Task: Reply to email with the signature Ella Clark with the subject 'Request for an interview' from softage.1@softage.net with the message 'Can you provide an update on the status of the project?'
Action: Mouse moved to (1079, 256)
Screenshot: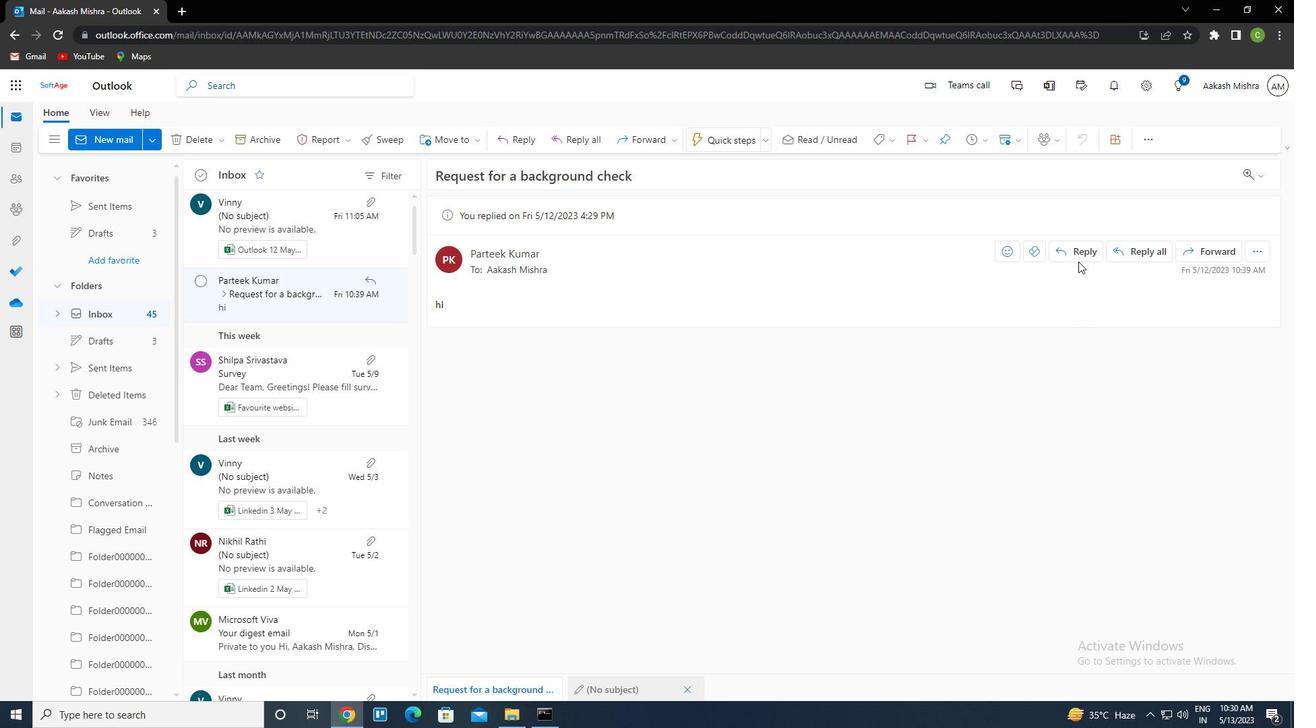 
Action: Mouse pressed left at (1079, 256)
Screenshot: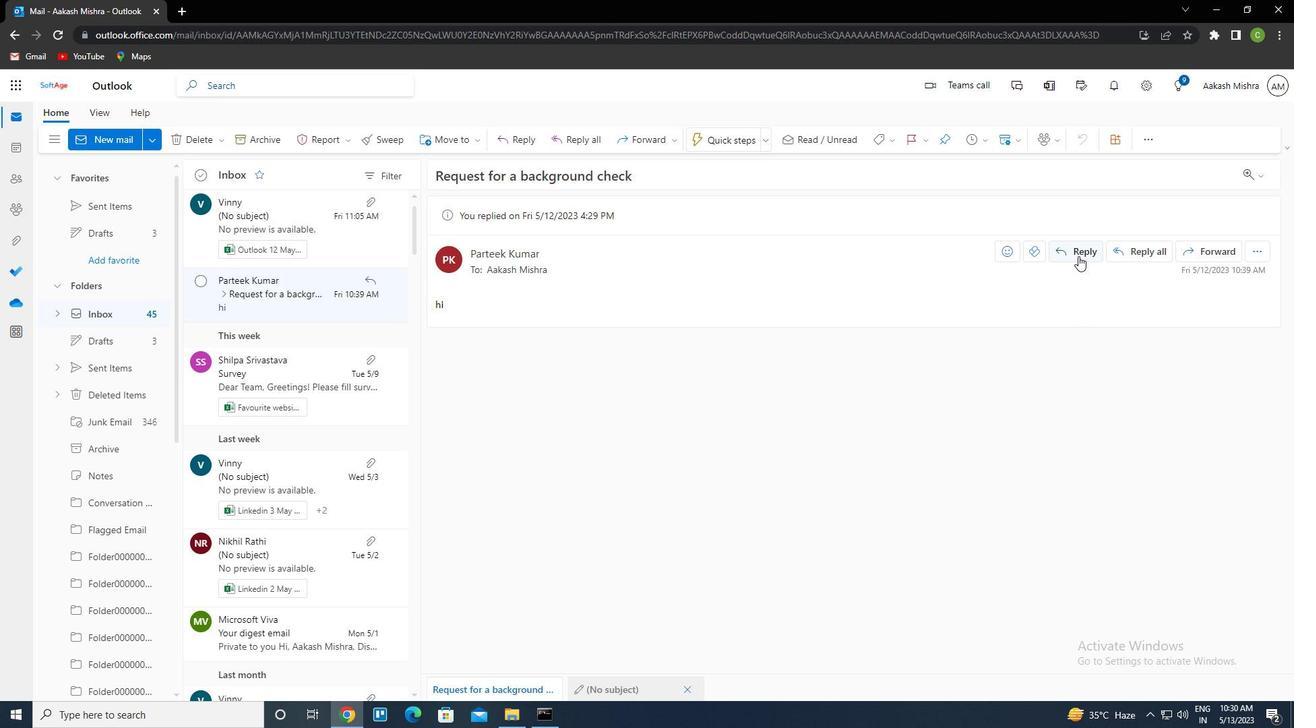 
Action: Mouse moved to (884, 141)
Screenshot: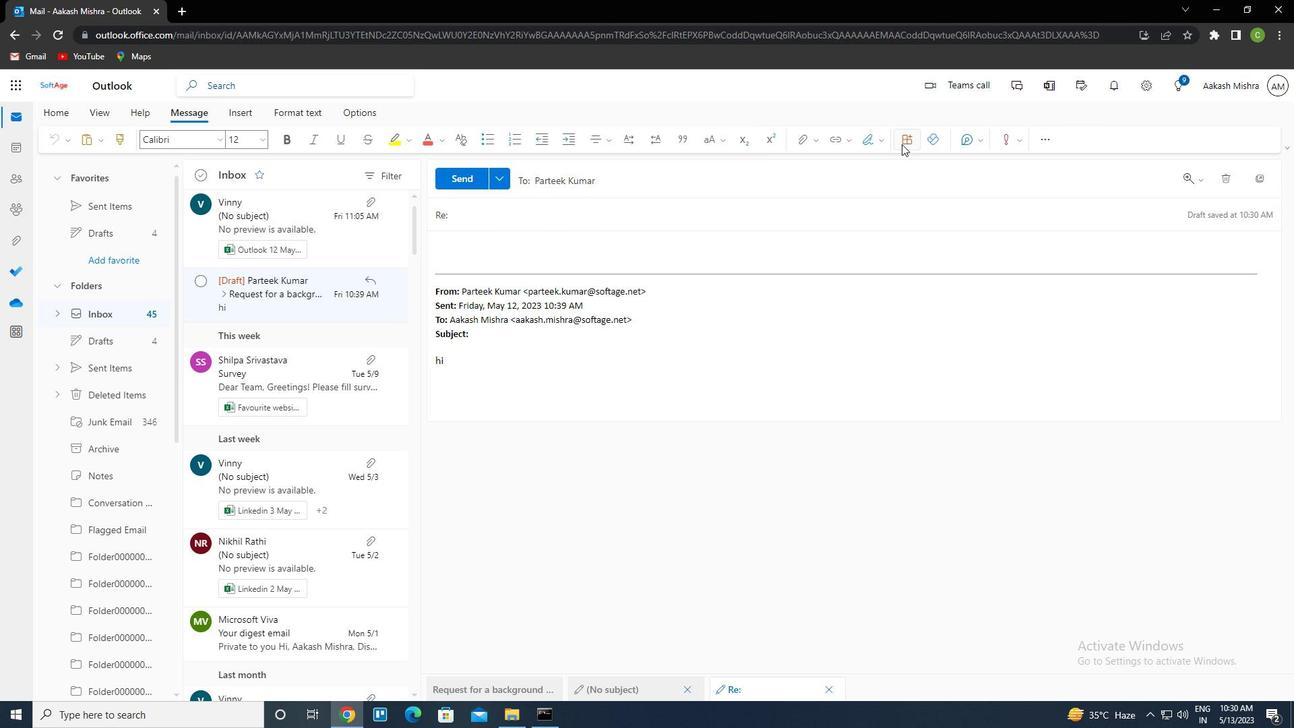 
Action: Mouse pressed left at (884, 141)
Screenshot: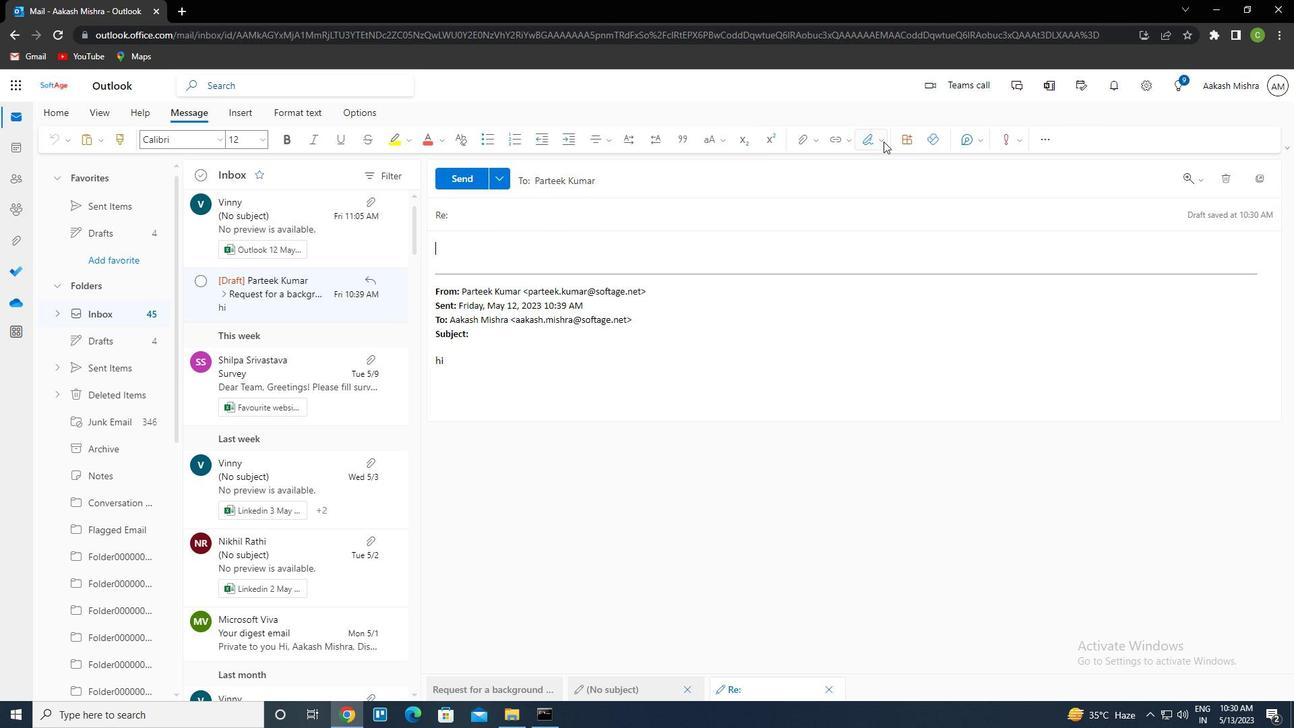 
Action: Mouse moved to (843, 194)
Screenshot: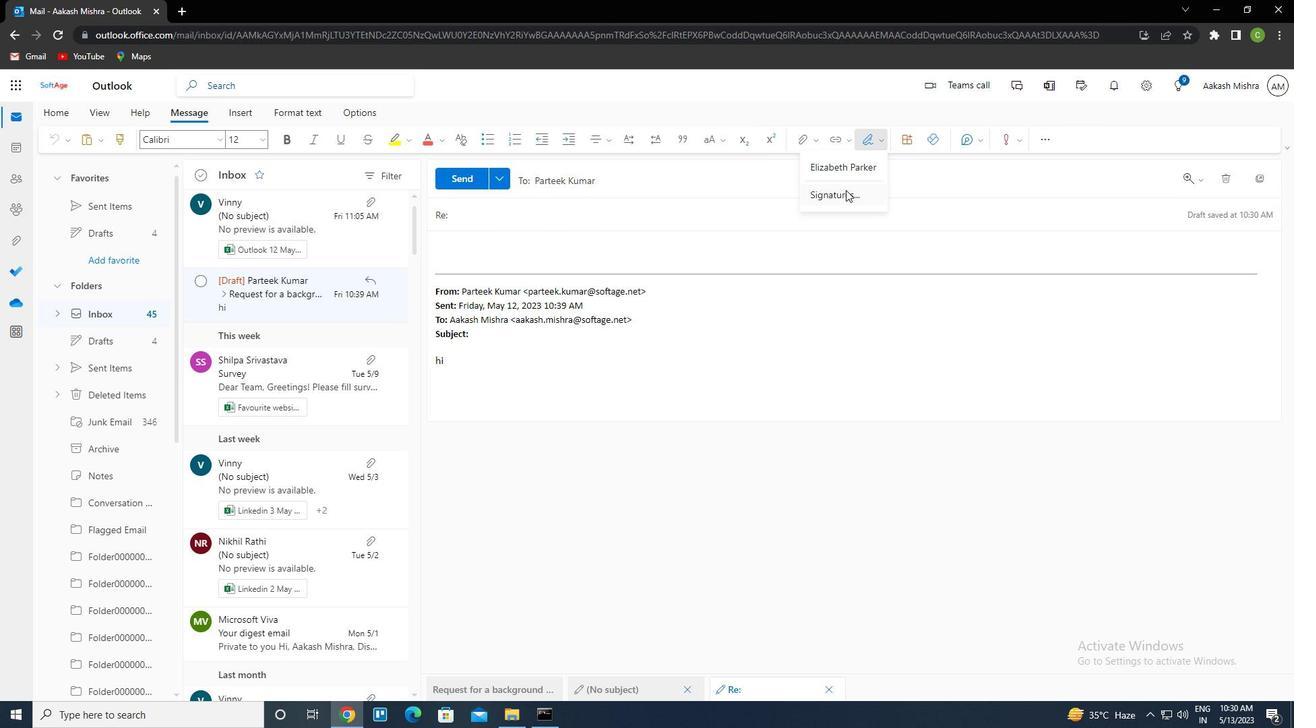 
Action: Mouse pressed left at (843, 194)
Screenshot: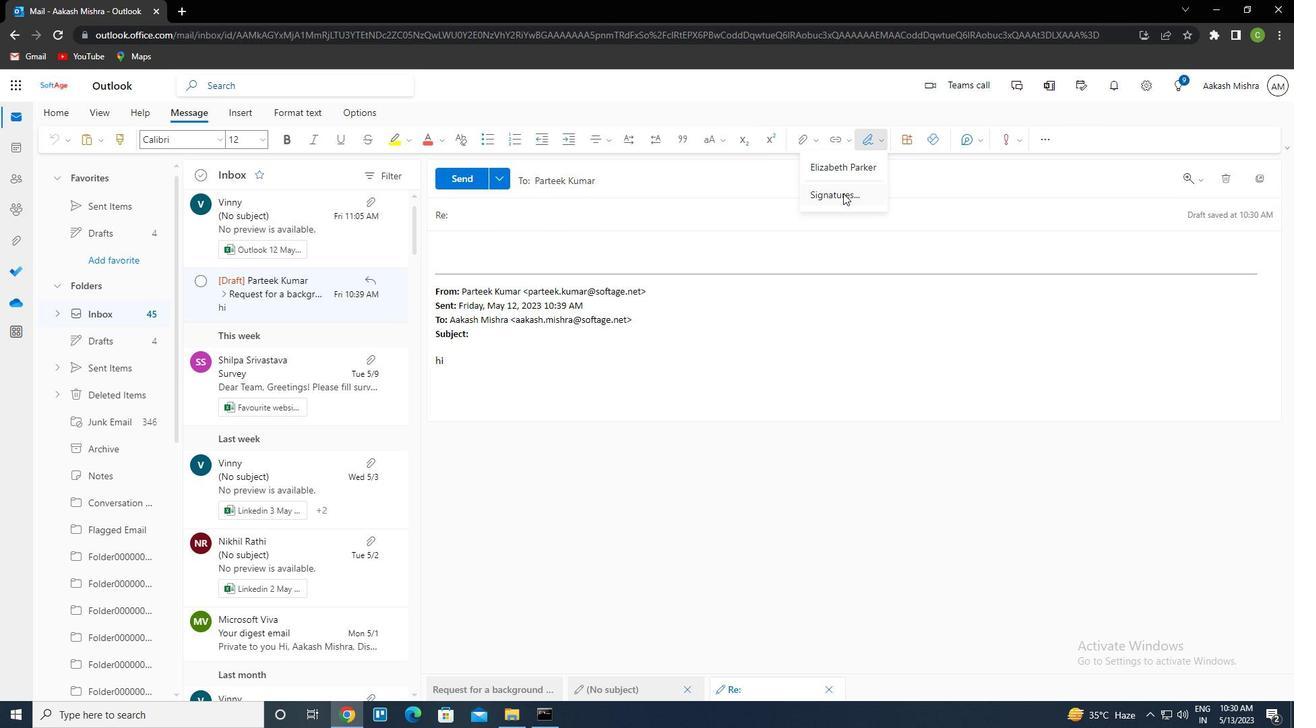 
Action: Mouse moved to (900, 245)
Screenshot: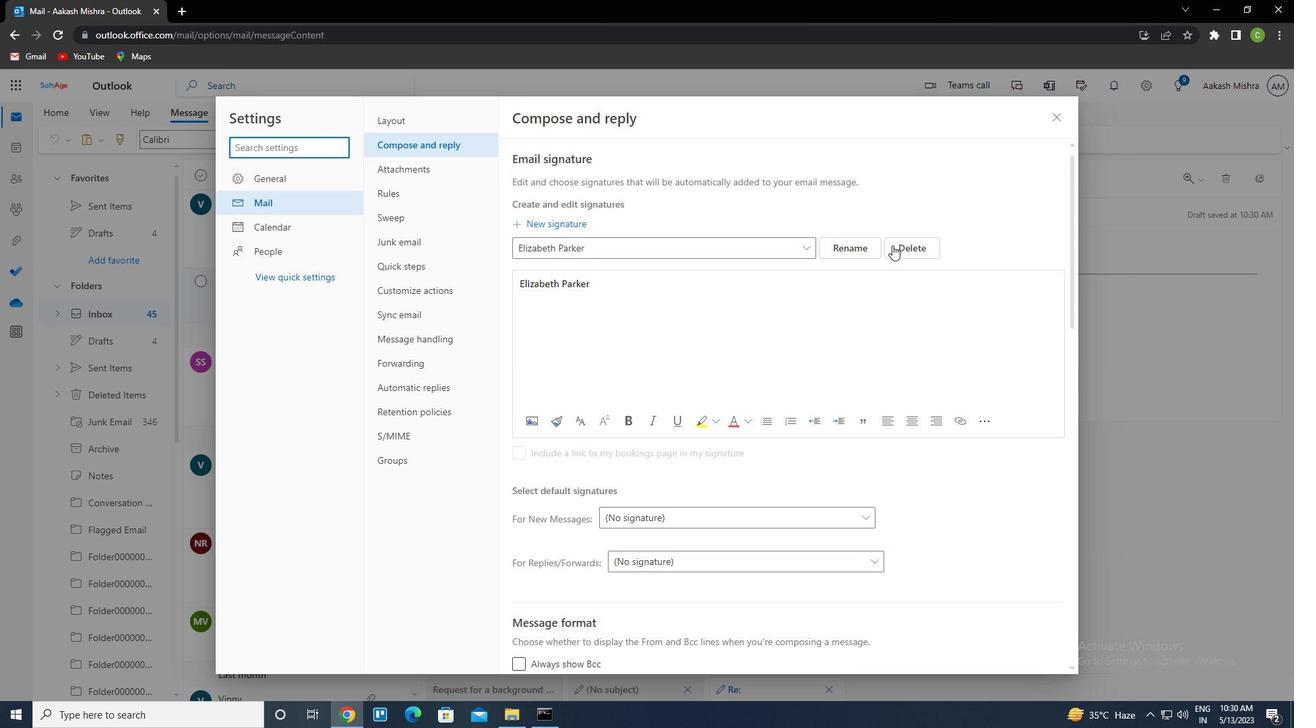 
Action: Mouse pressed left at (900, 245)
Screenshot: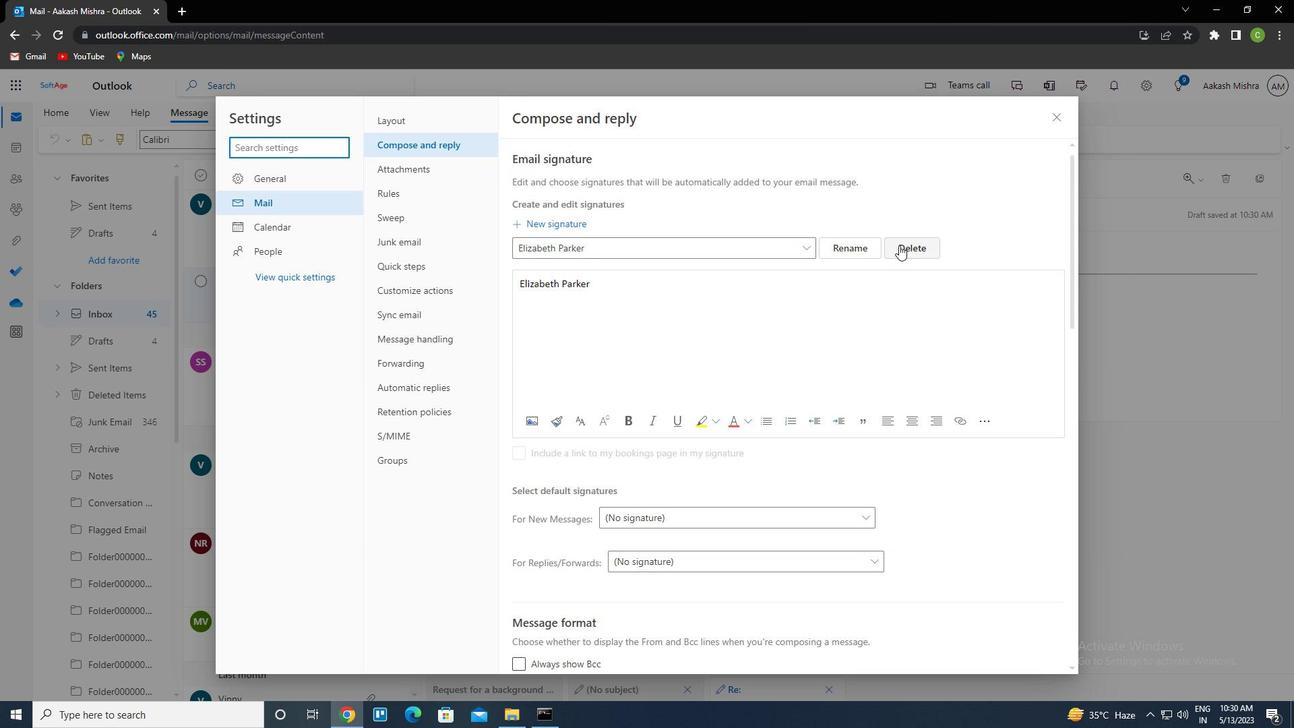 
Action: Mouse moved to (743, 256)
Screenshot: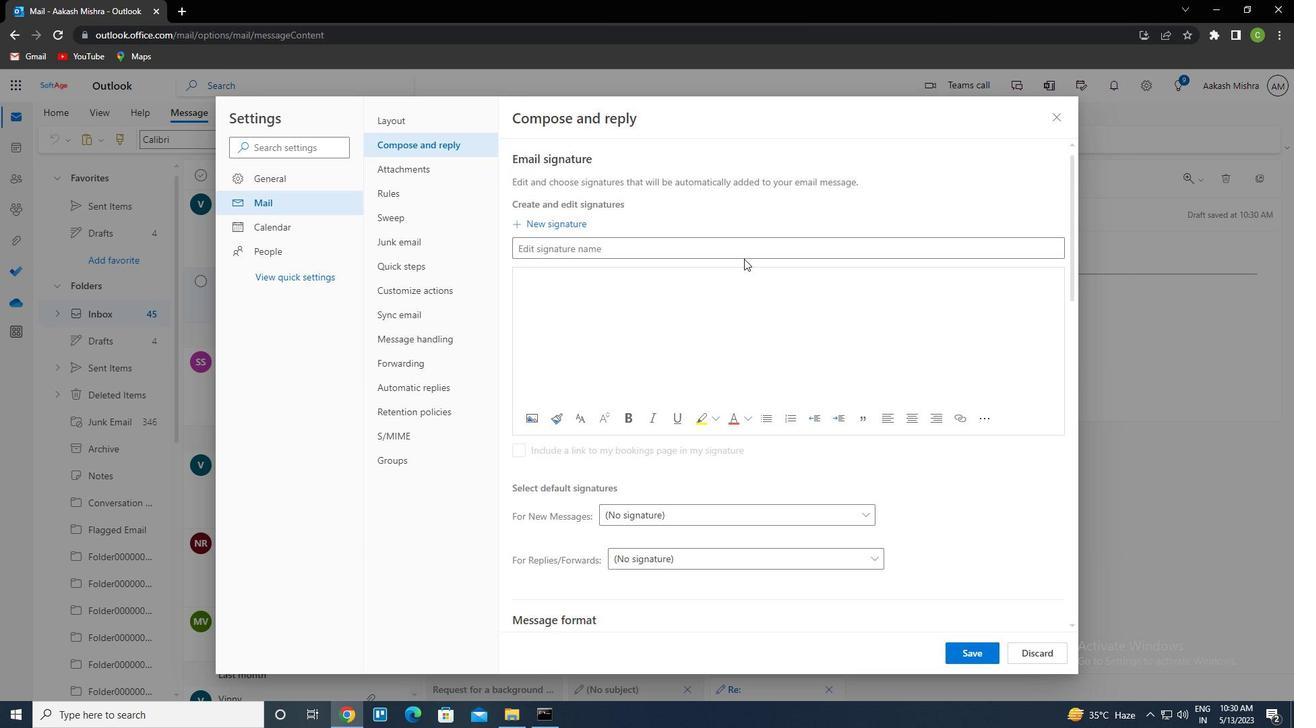 
Action: Mouse pressed left at (743, 256)
Screenshot: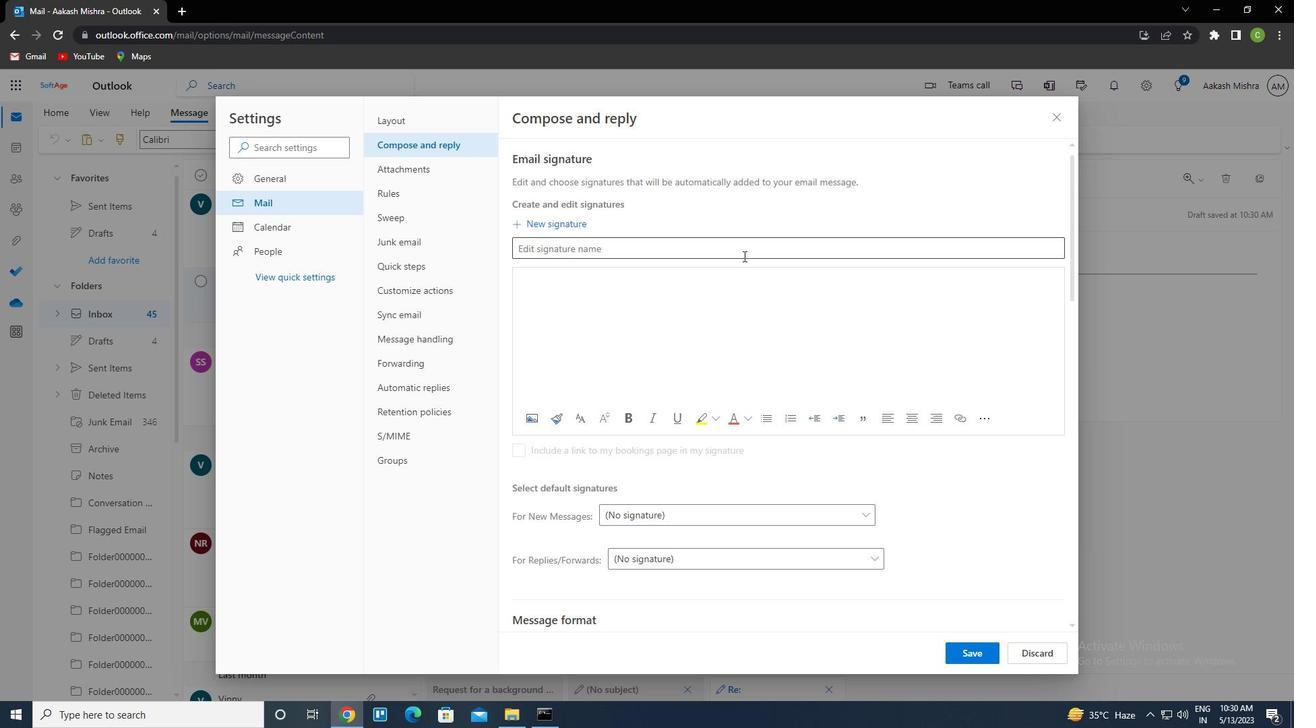 
Action: Key pressed <Key.caps_lock>e<Key.caps_lock>lla<Key.space><Key.caps_lock>c<Key.caps_lock>lack==rk<Key.backspace><Key.backspace><Key.backspace><Key.backspace><Key.backspace><Key.backspace>rk<Key.tab><Key.caps_lock>e<Key.caps_lock>lla<Key.space><Key.caps_lock>c<Key.caps_lock>lark
Screenshot: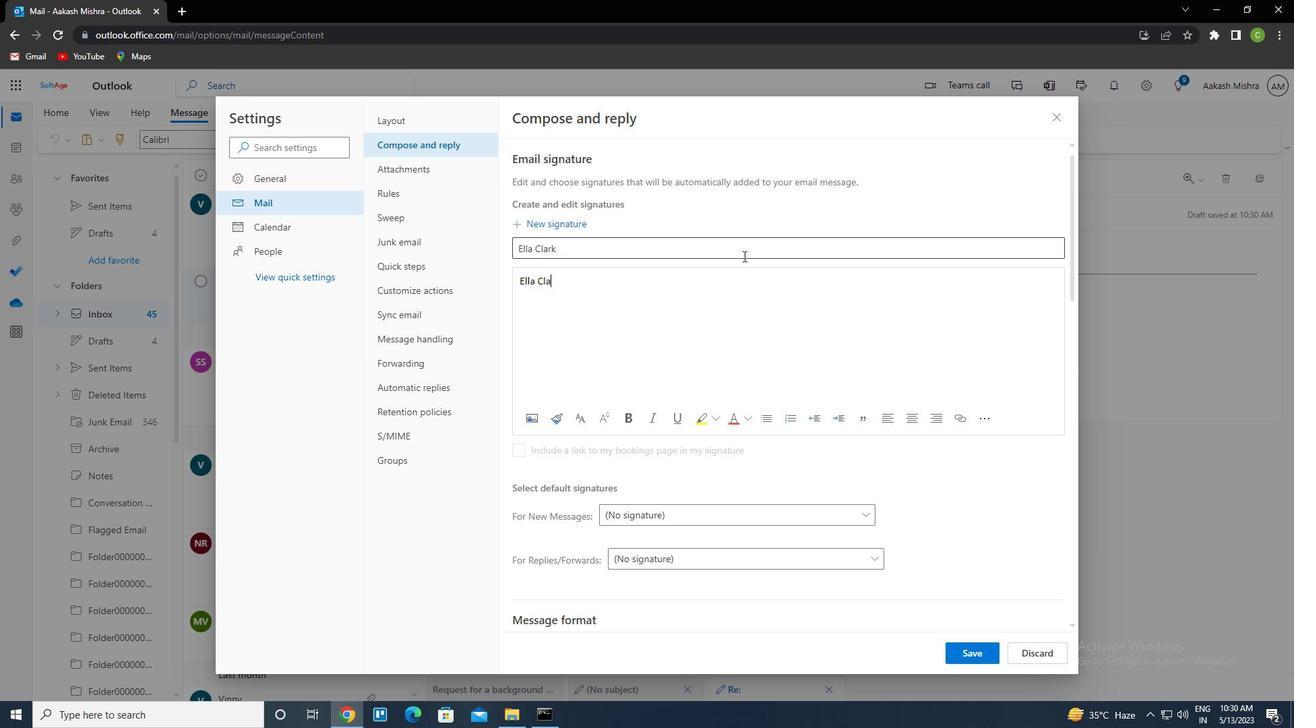 
Action: Mouse moved to (965, 649)
Screenshot: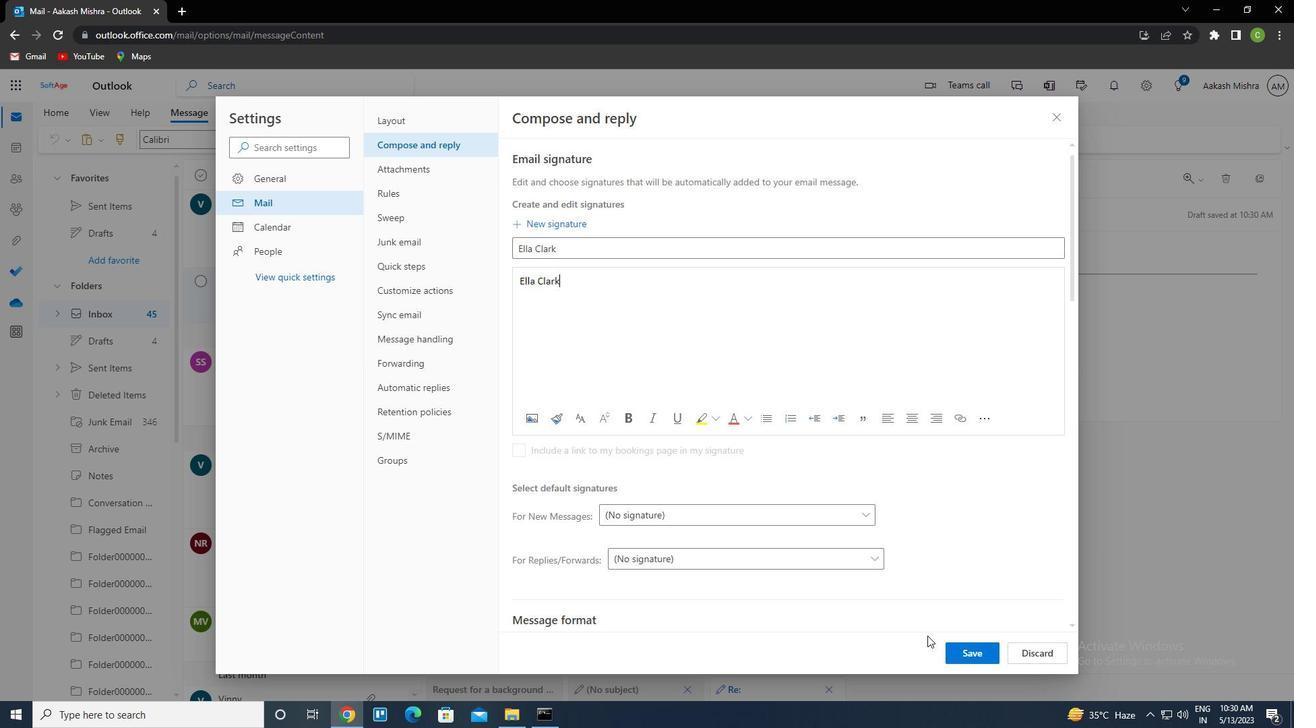 
Action: Mouse pressed left at (965, 649)
Screenshot: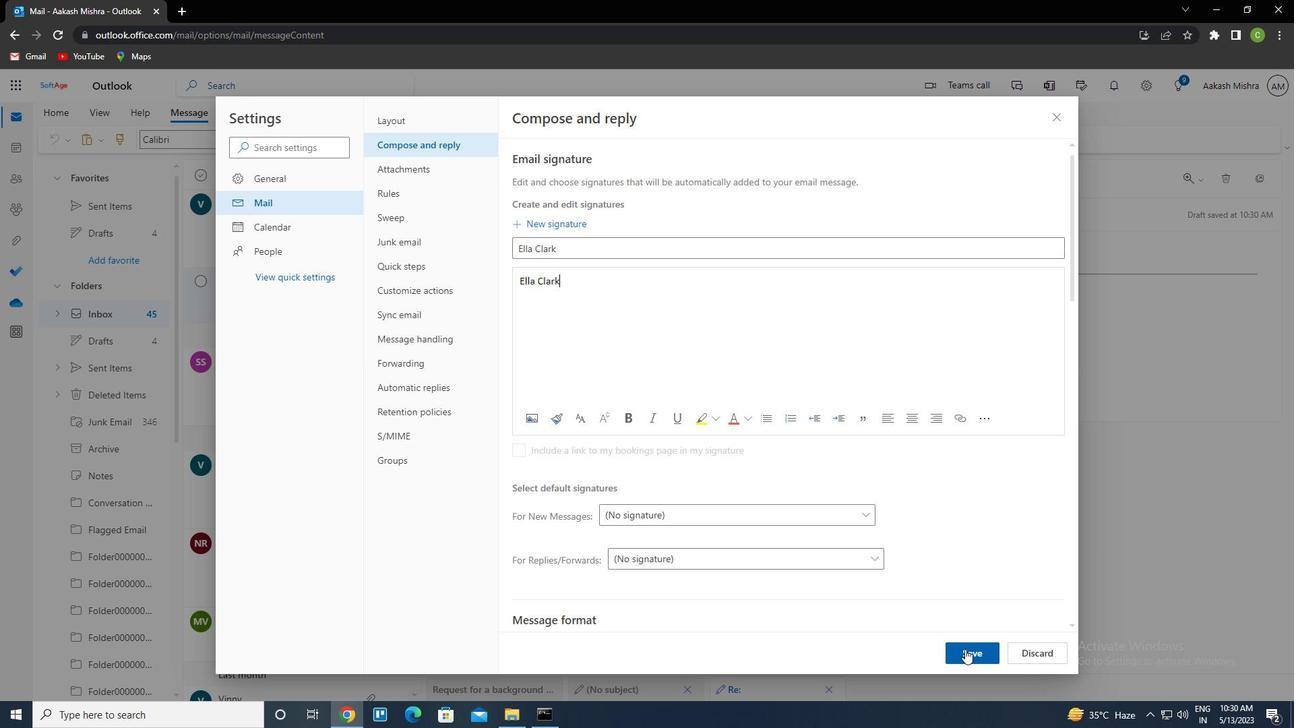 
Action: Mouse moved to (1062, 115)
Screenshot: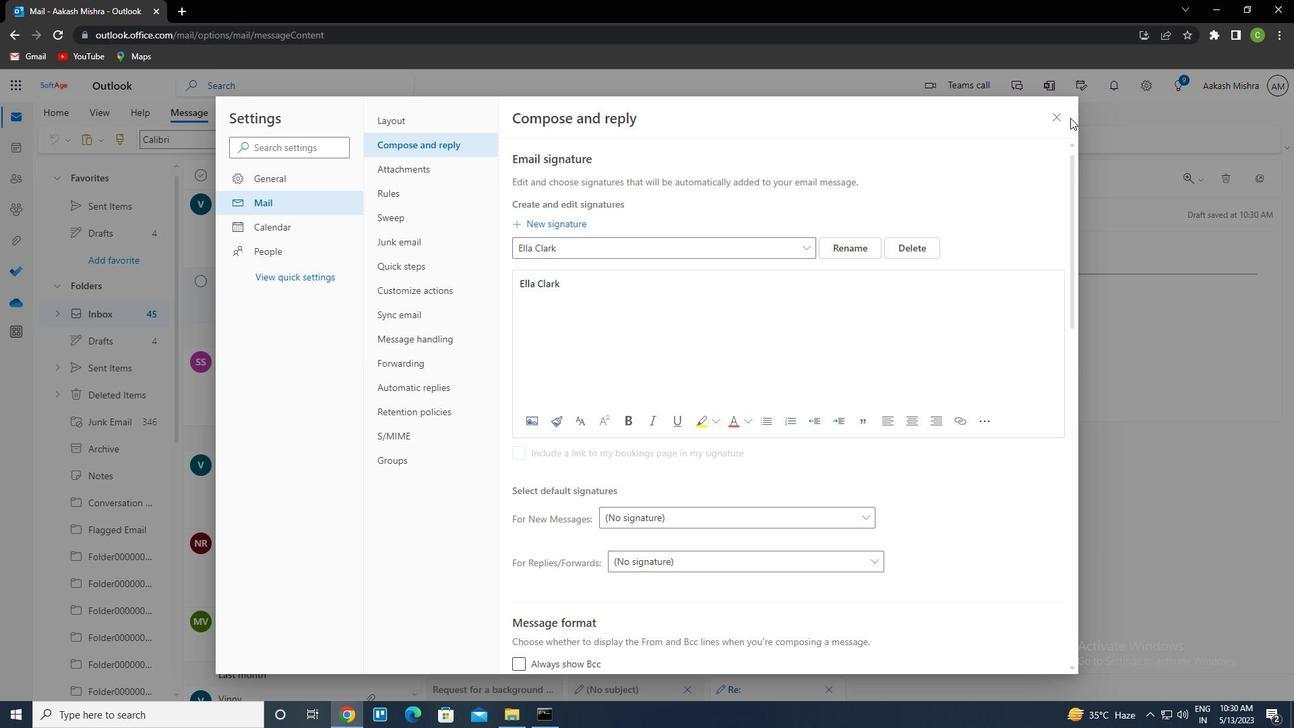 
Action: Mouse pressed left at (1062, 115)
Screenshot: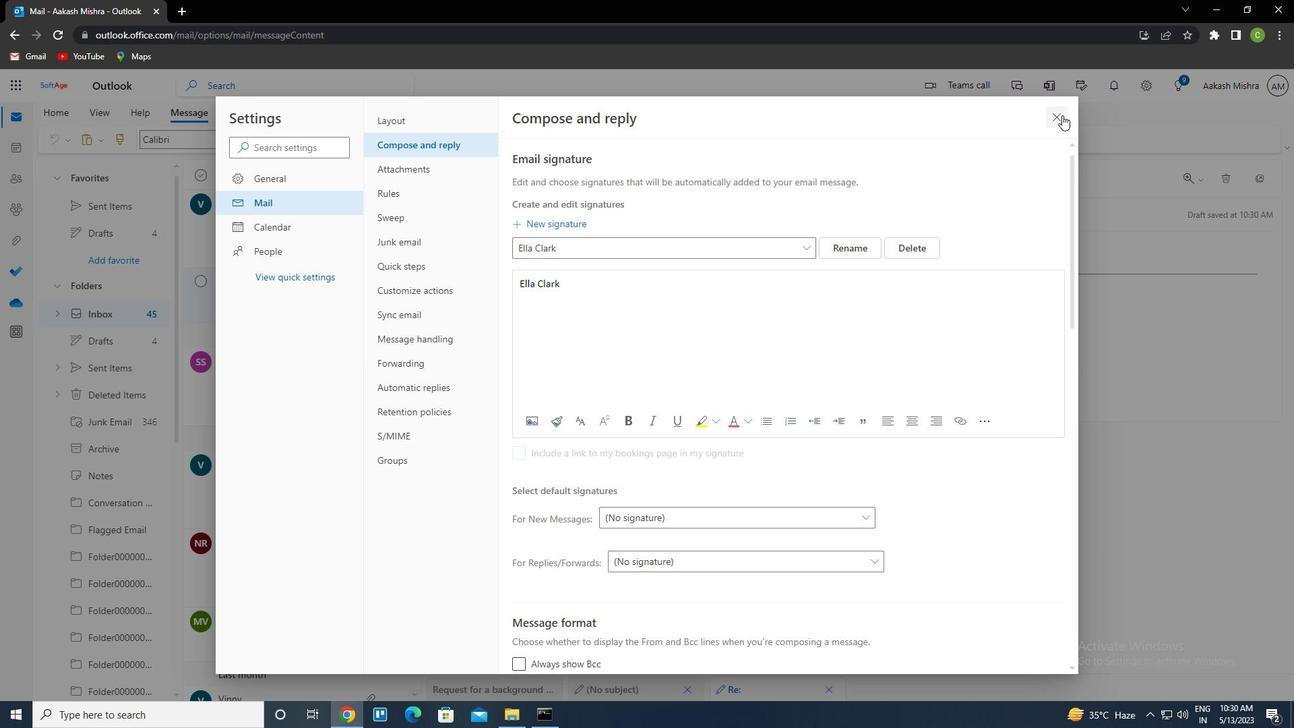 
Action: Mouse moved to (870, 132)
Screenshot: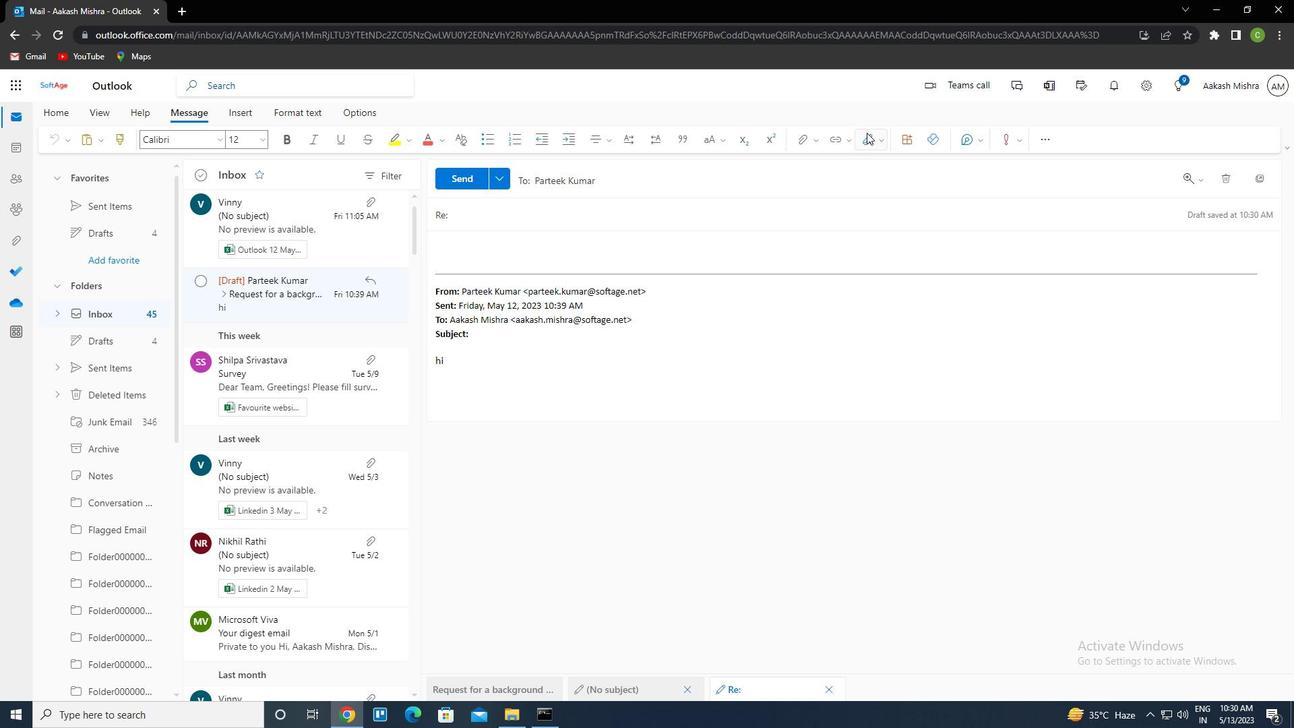 
Action: Mouse pressed left at (870, 132)
Screenshot: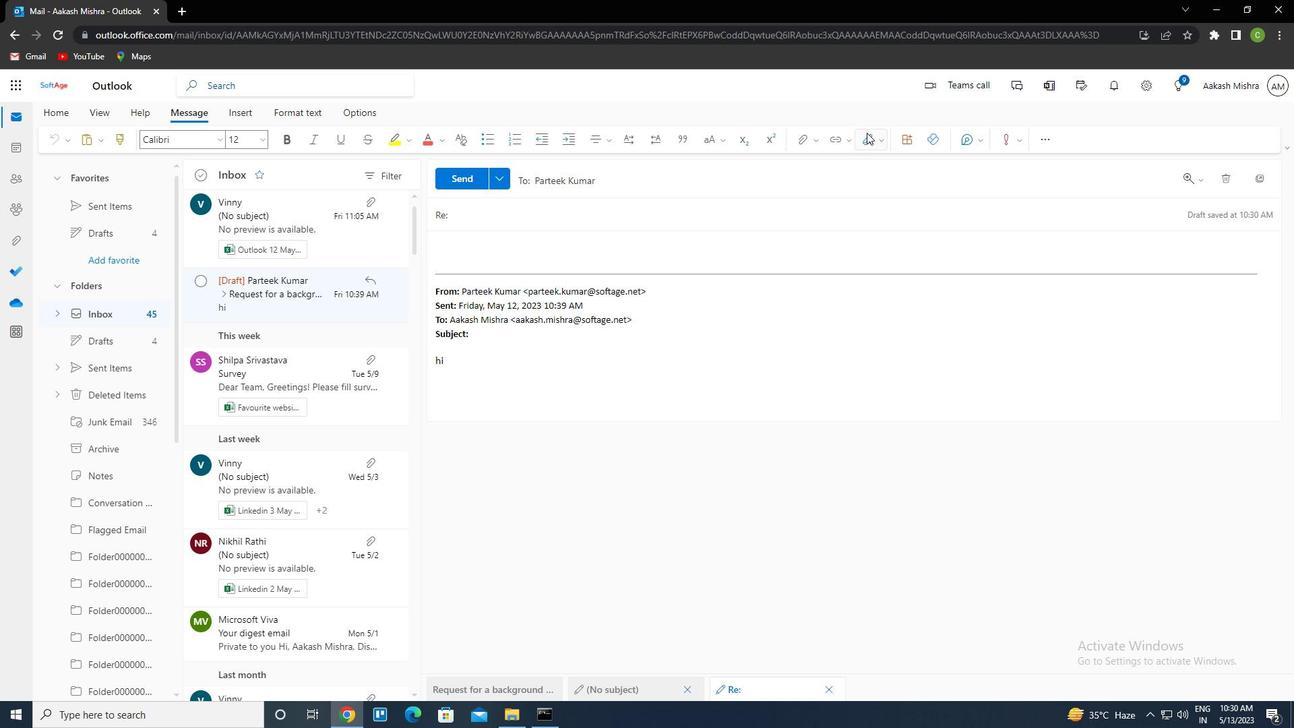 
Action: Mouse moved to (851, 169)
Screenshot: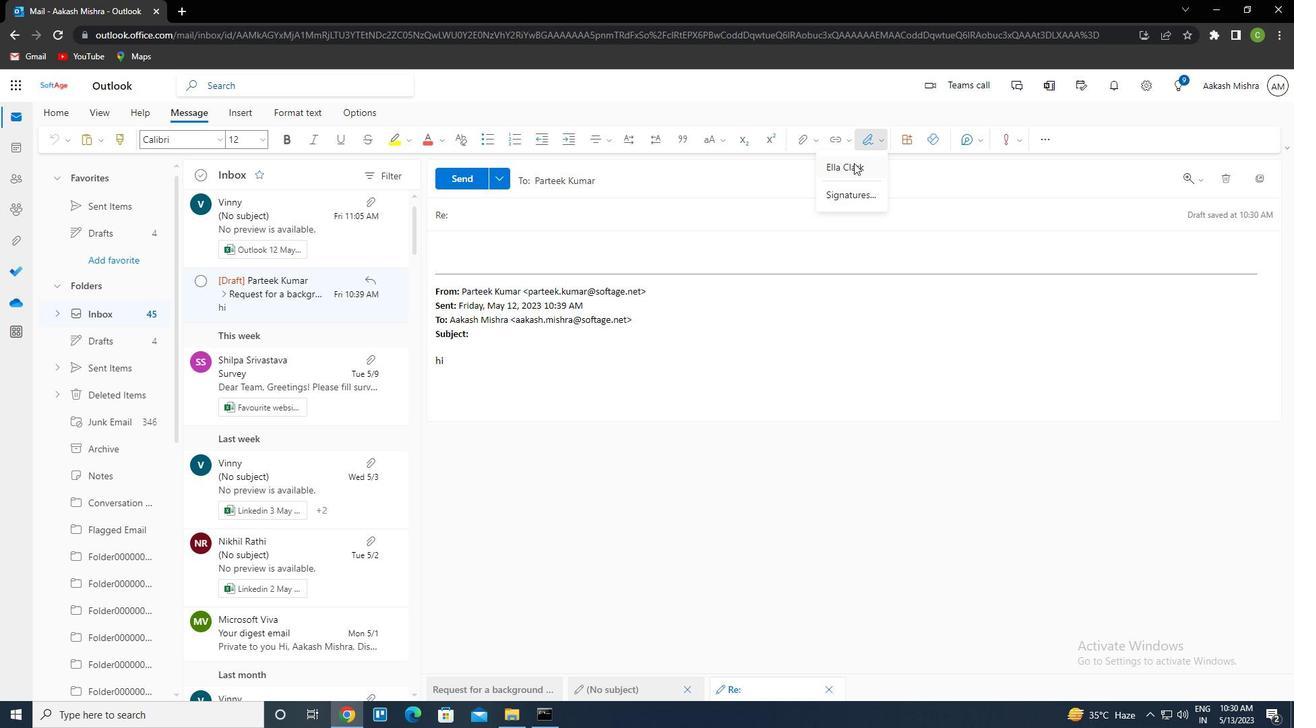
Action: Mouse pressed left at (851, 169)
Screenshot: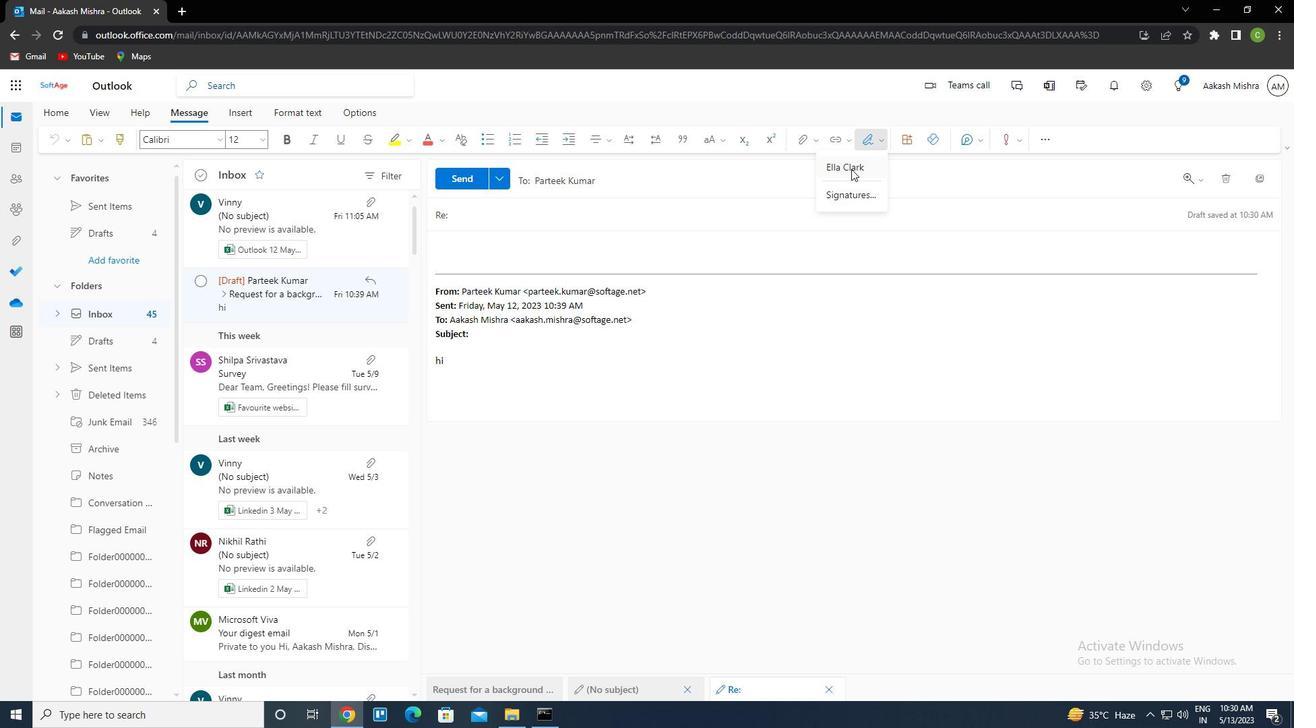 
Action: Mouse moved to (484, 208)
Screenshot: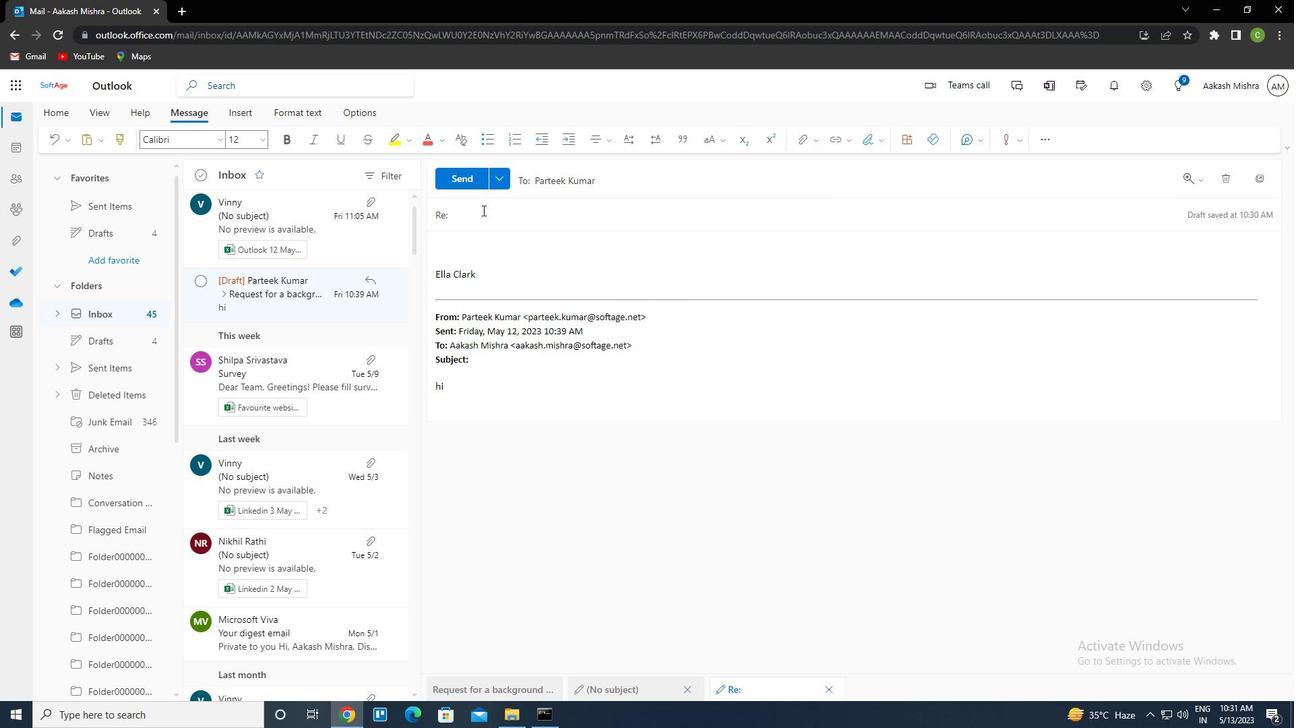 
Action: Mouse pressed left at (484, 208)
Screenshot: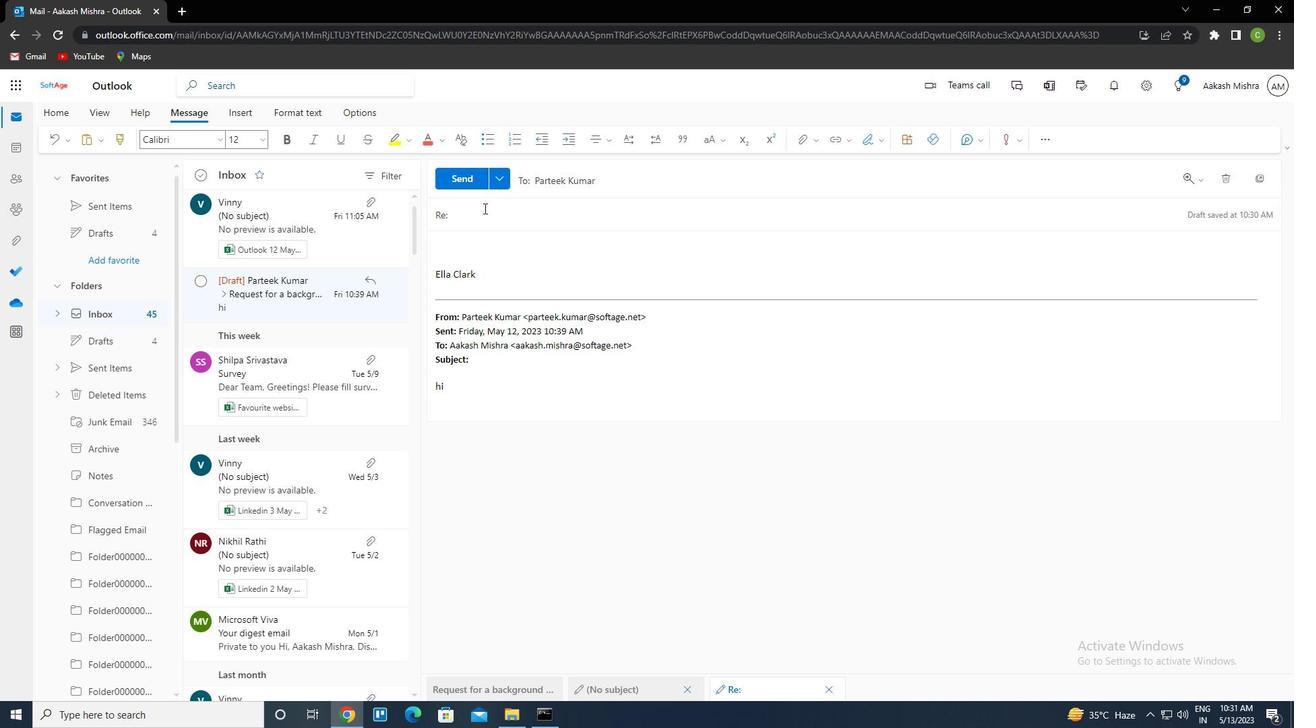 
Action: Key pressed <Key.caps_lock>r<Key.caps_lock>equest<Key.space>for<Key.space>an<Key.space>interview<Key.tab><Key.caps_lock>c<Key.caps_lock>an<Key.space>you<Key.space>provide<Key.space>on<Key.space>the<Key.space>status<Key.space>of<Key.space>the<Key.space>project
Screenshot: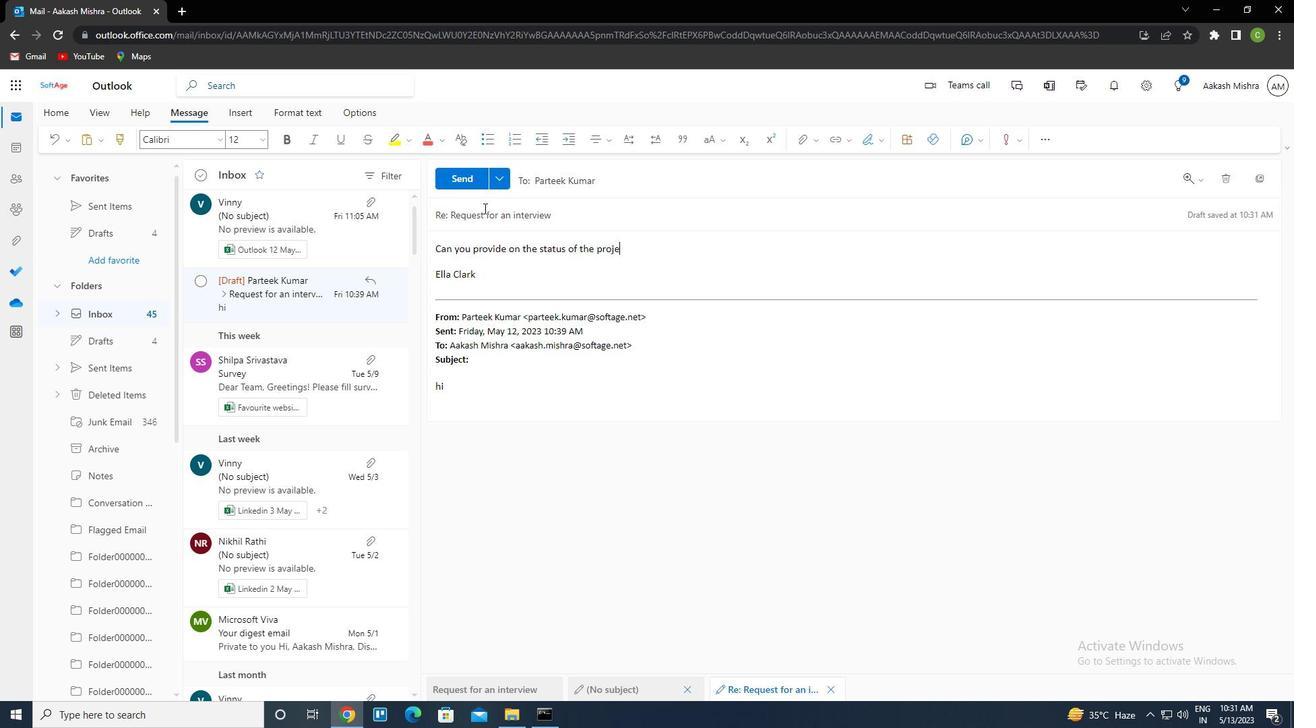 
Action: Mouse moved to (460, 182)
Screenshot: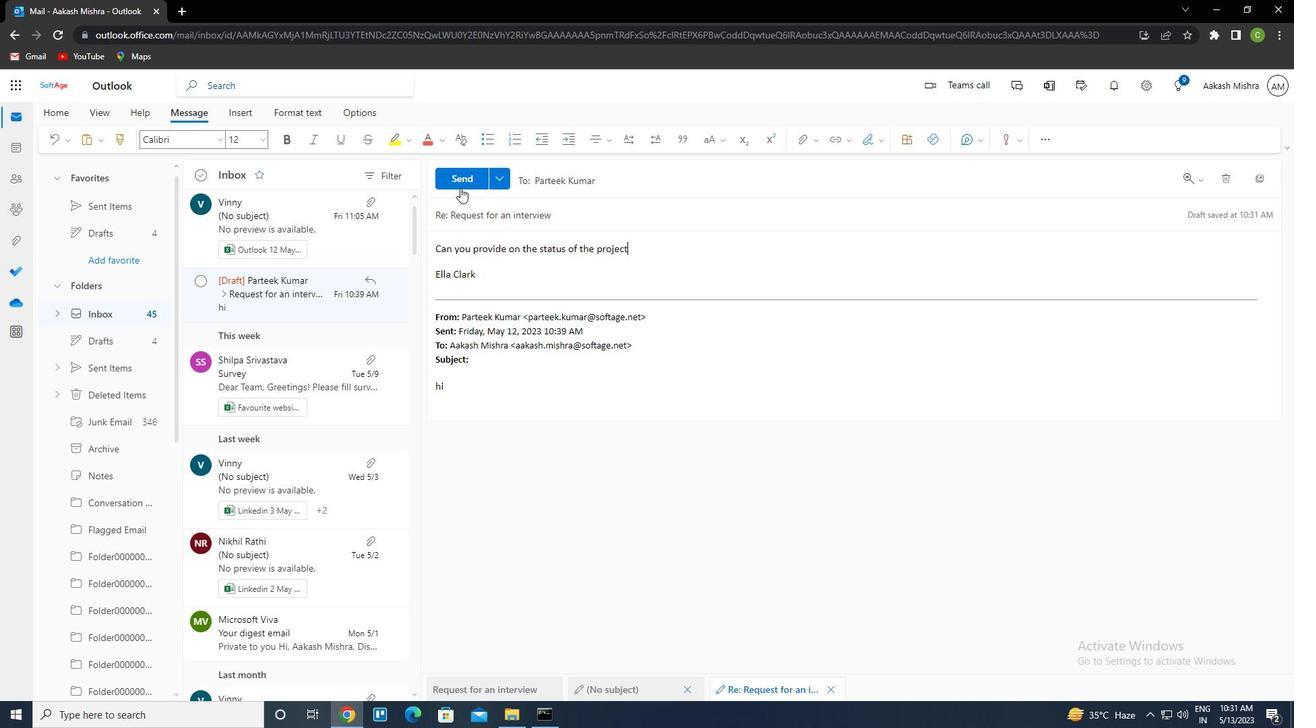 
Action: Mouse pressed left at (460, 182)
Screenshot: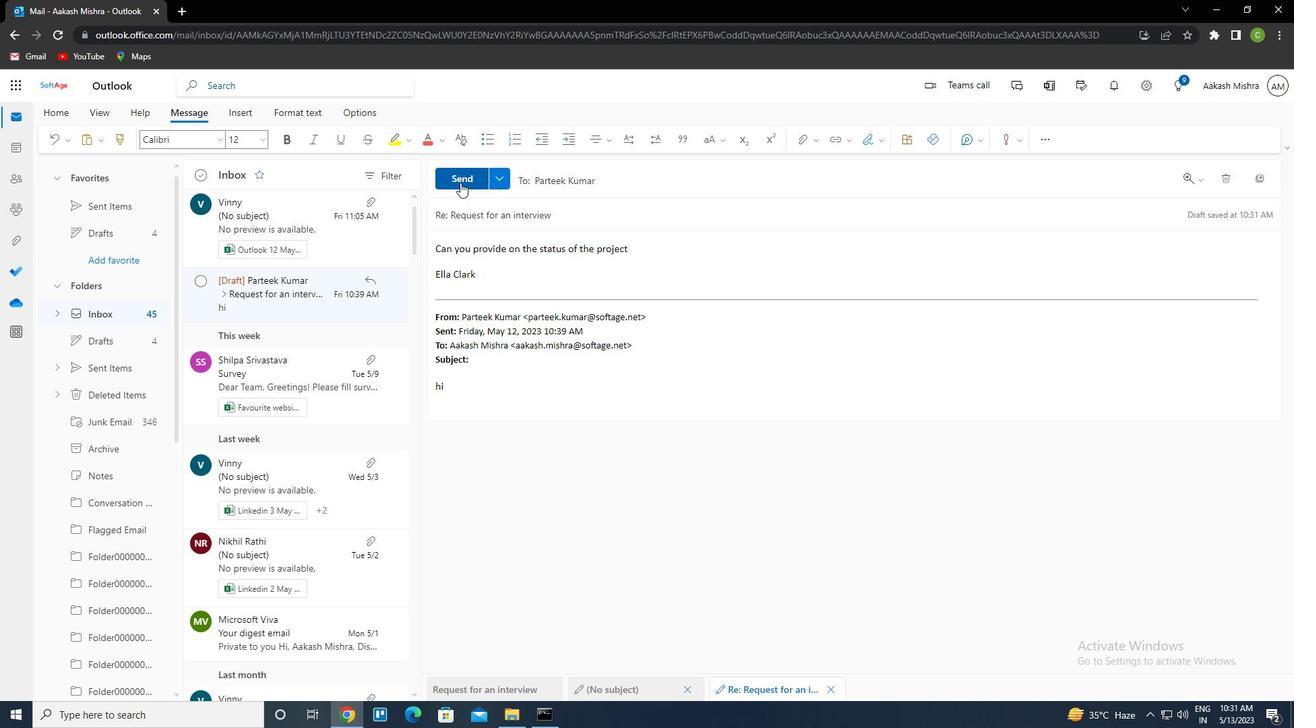 
Action: Mouse moved to (654, 404)
Screenshot: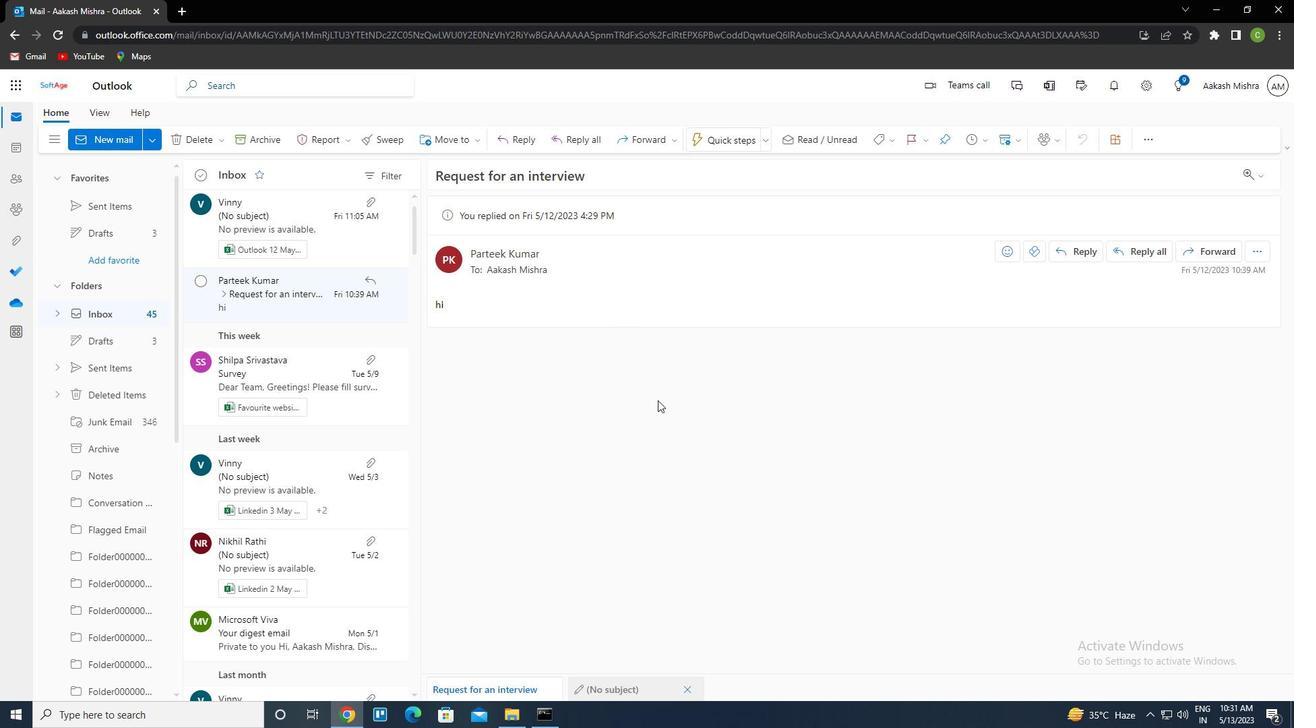 
